 Task: Set up auto-archive for the calendar to clean out items older than 1 month and move them to a specified folder.
Action: Mouse moved to (3, 63)
Screenshot: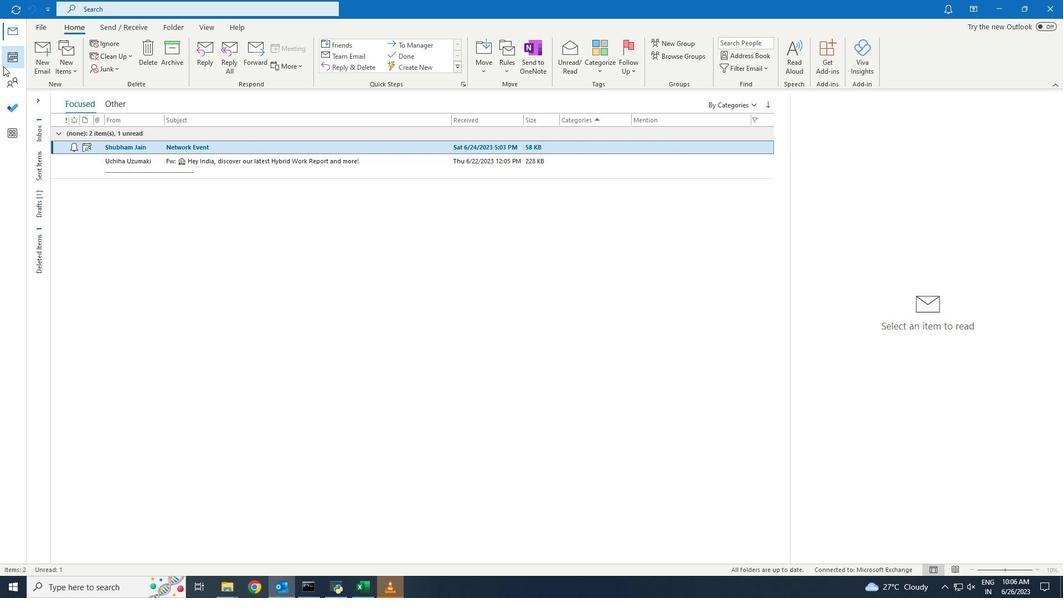 
Action: Mouse pressed left at (3, 63)
Screenshot: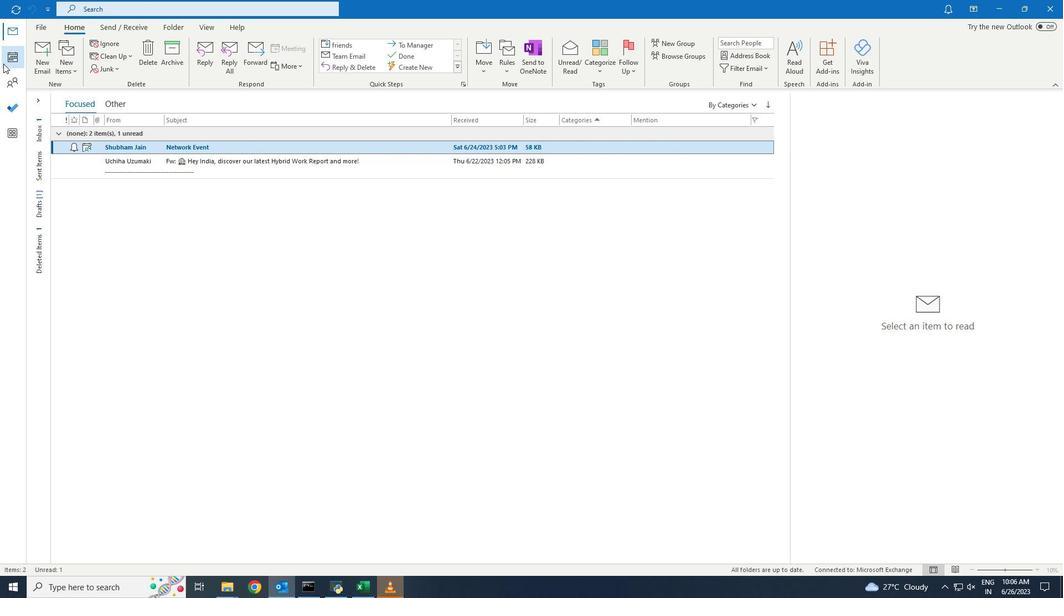 
Action: Mouse moved to (189, 108)
Screenshot: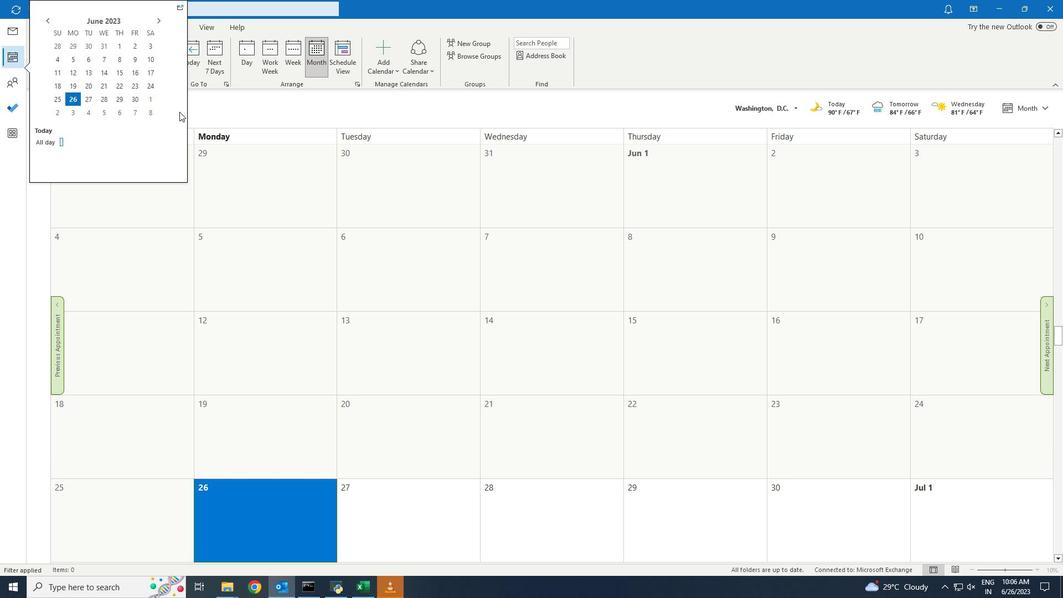 
Action: Mouse pressed left at (189, 108)
Screenshot: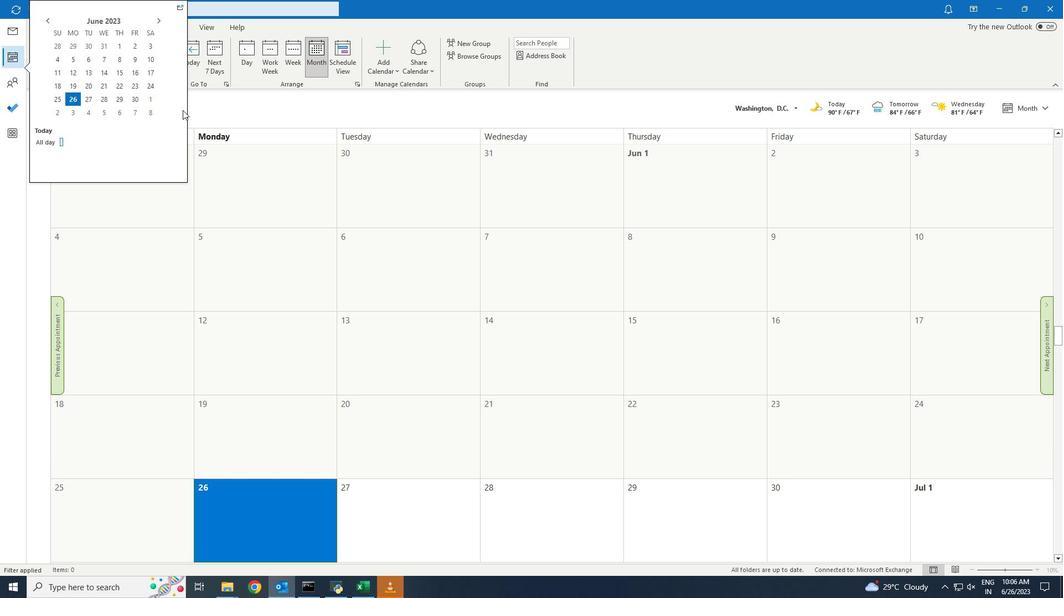 
Action: Mouse moved to (179, 27)
Screenshot: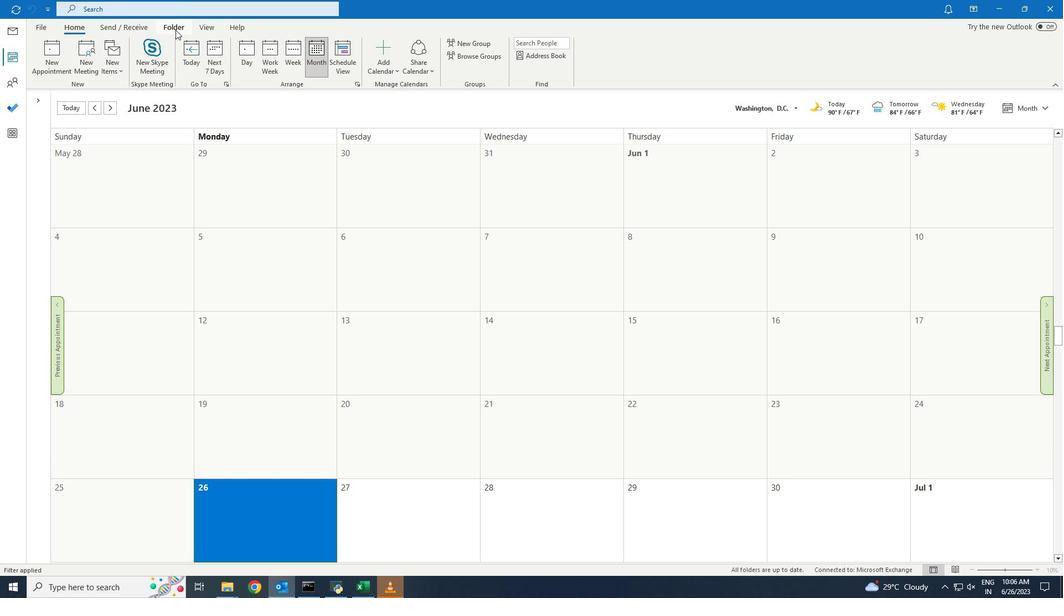 
Action: Mouse pressed left at (179, 27)
Screenshot: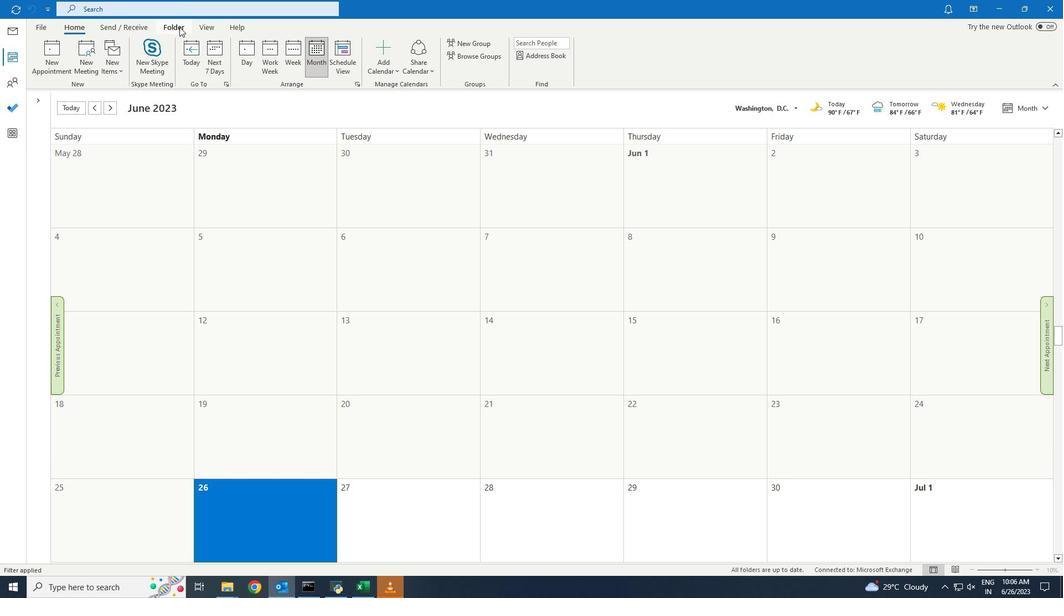 
Action: Mouse moved to (258, 52)
Screenshot: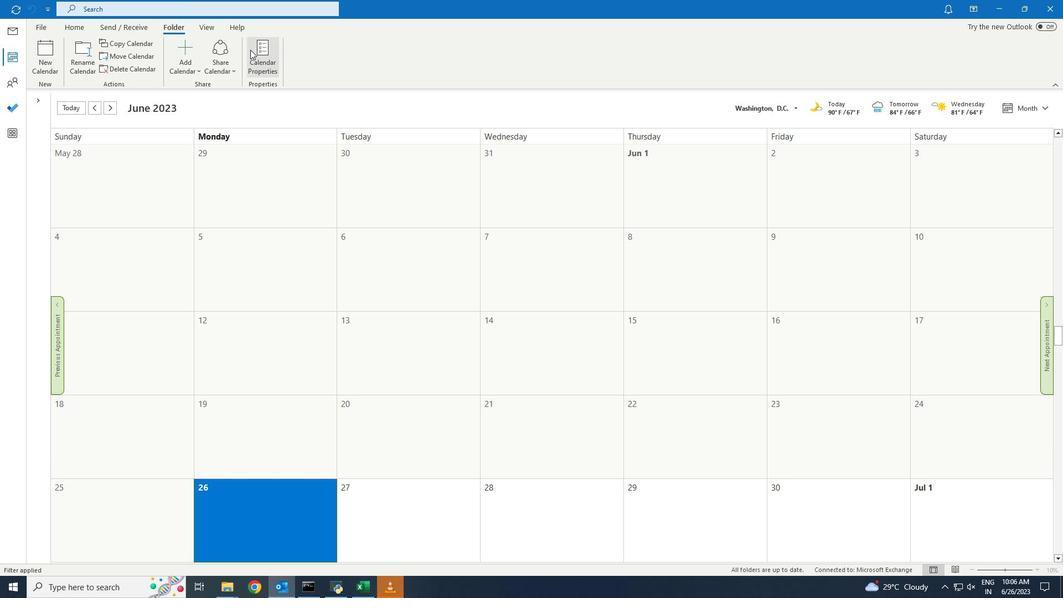 
Action: Mouse pressed left at (258, 52)
Screenshot: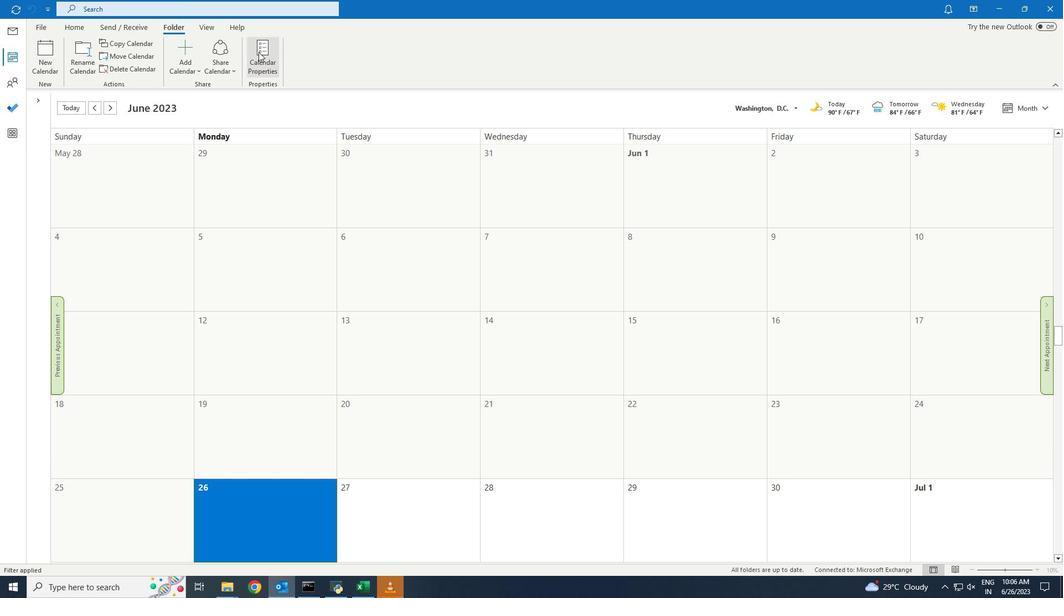 
Action: Mouse moved to (468, 160)
Screenshot: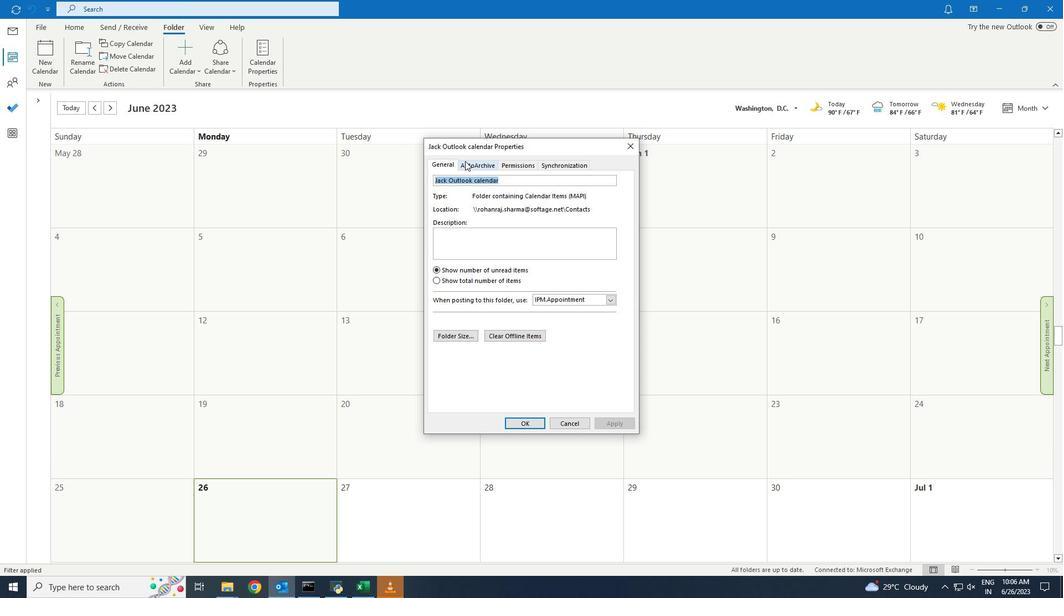 
Action: Mouse pressed left at (468, 160)
Screenshot: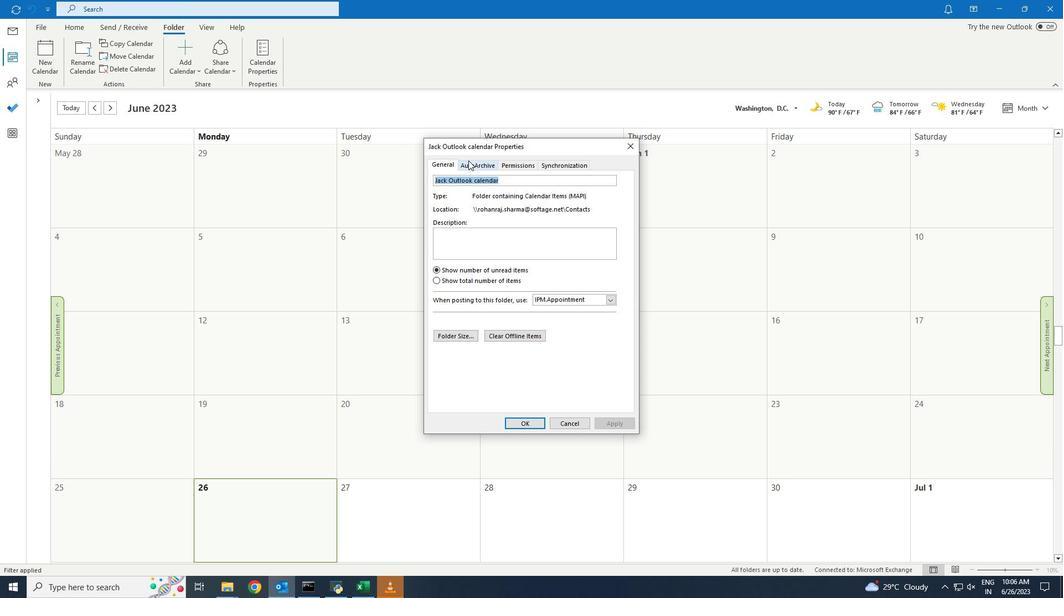 
Action: Mouse moved to (550, 223)
Screenshot: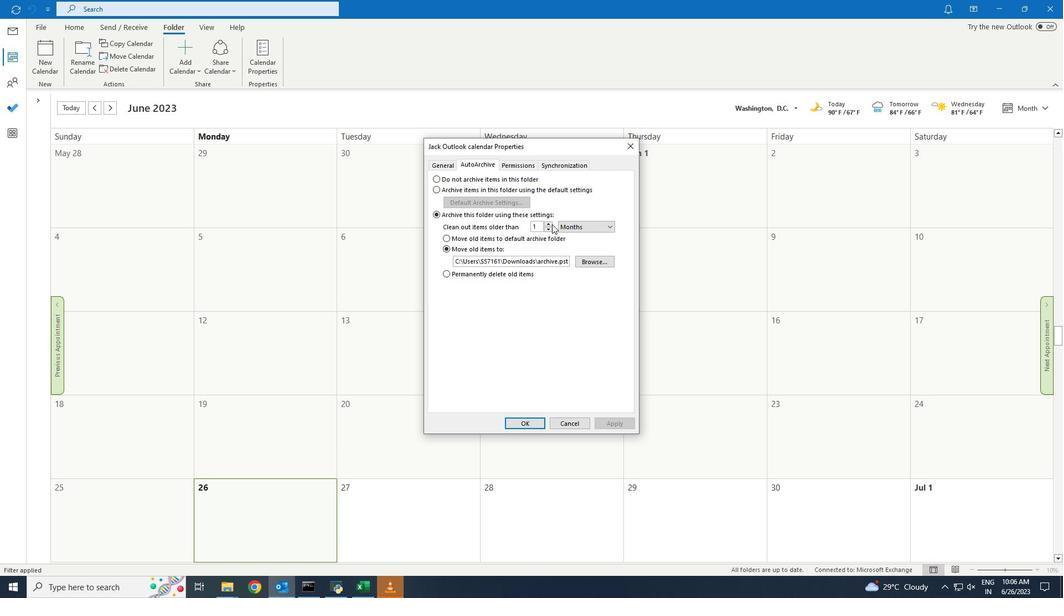 
Action: Mouse pressed left at (550, 223)
Screenshot: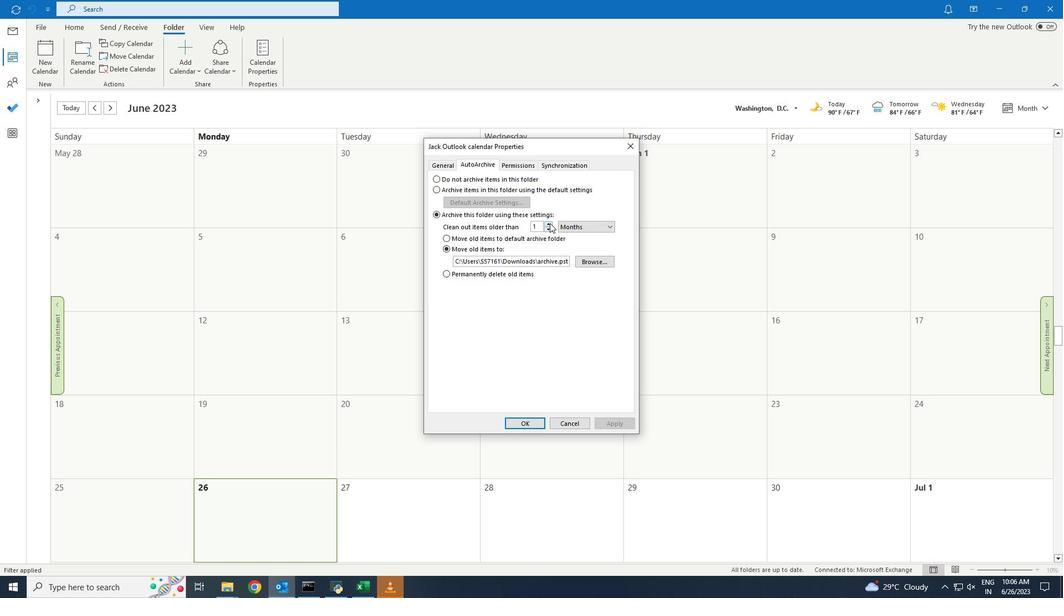 
Action: Mouse pressed left at (550, 223)
Screenshot: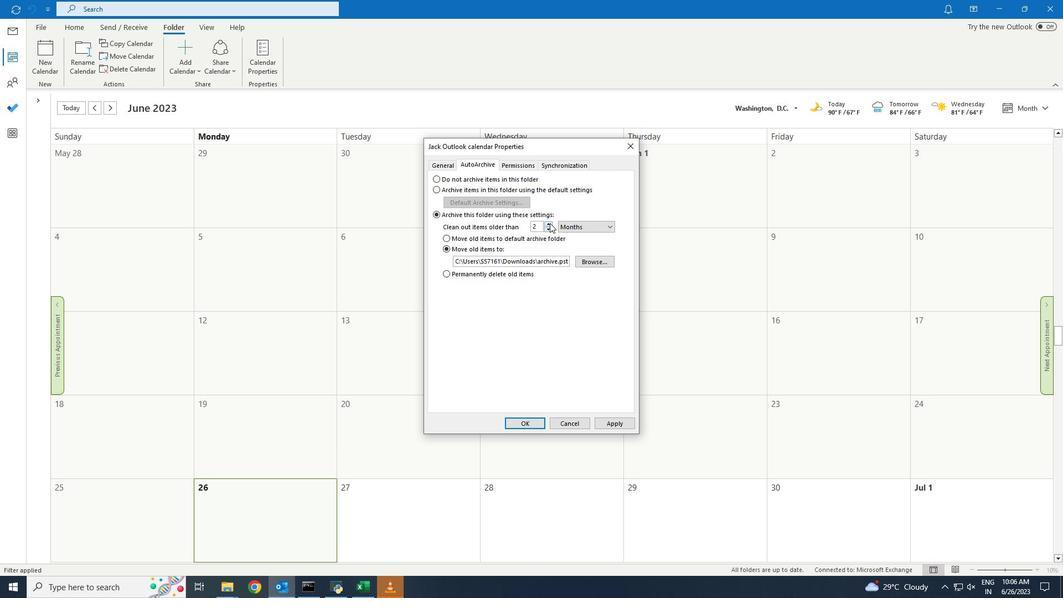 
Action: Mouse moved to (444, 273)
Screenshot: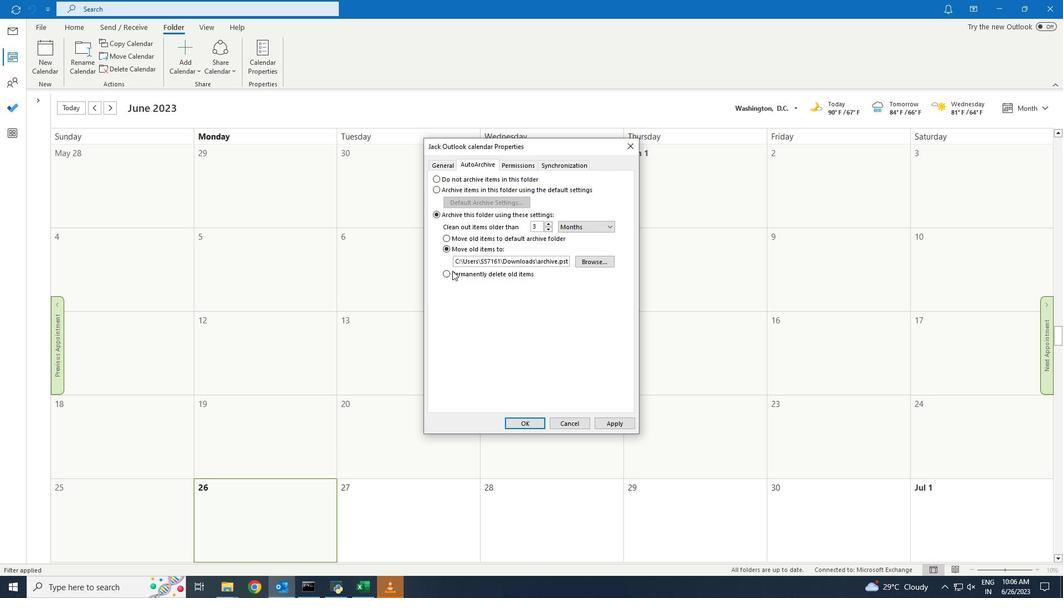 
Action: Mouse pressed left at (444, 273)
Screenshot: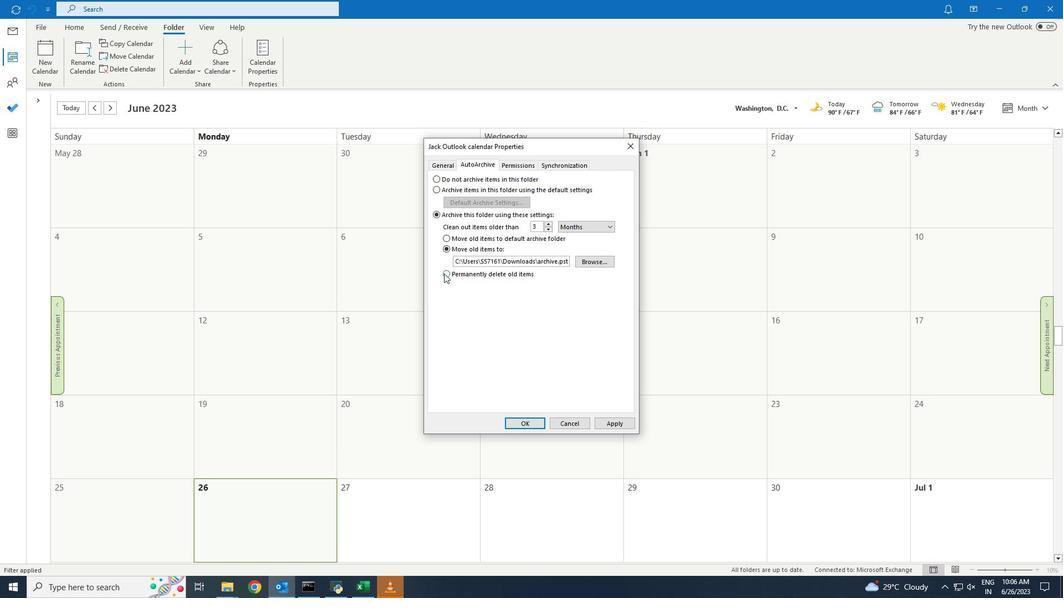 
Action: Mouse moved to (608, 422)
Screenshot: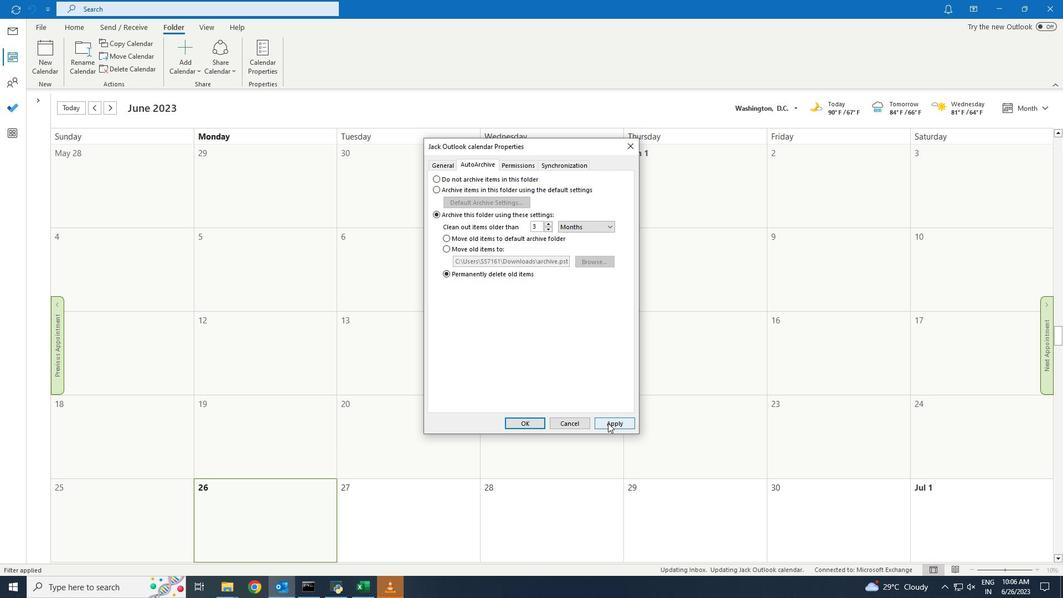 
Action: Mouse pressed left at (608, 422)
Screenshot: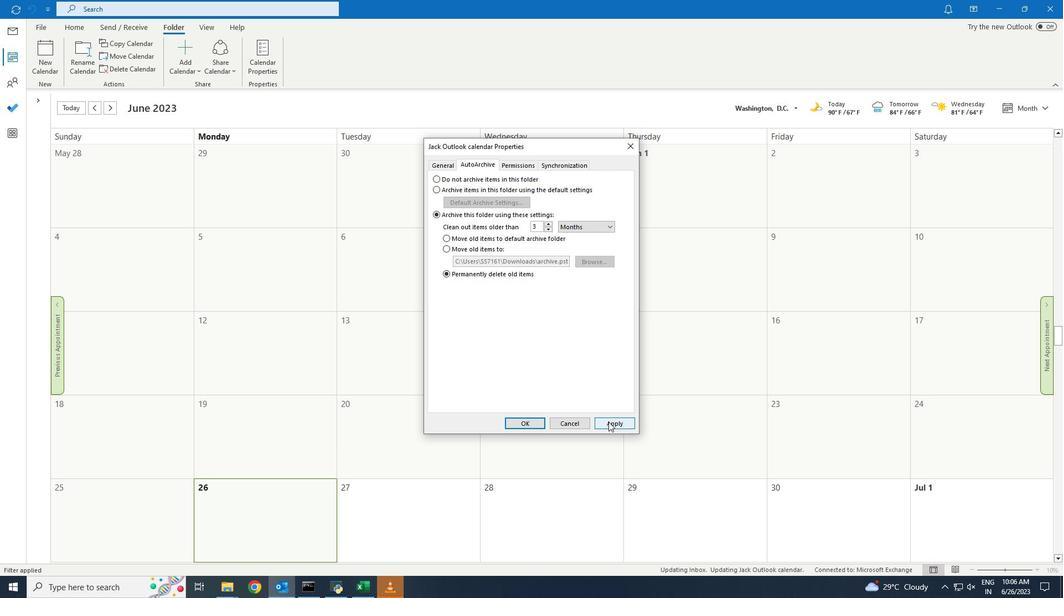 
Action: Mouse moved to (533, 418)
Screenshot: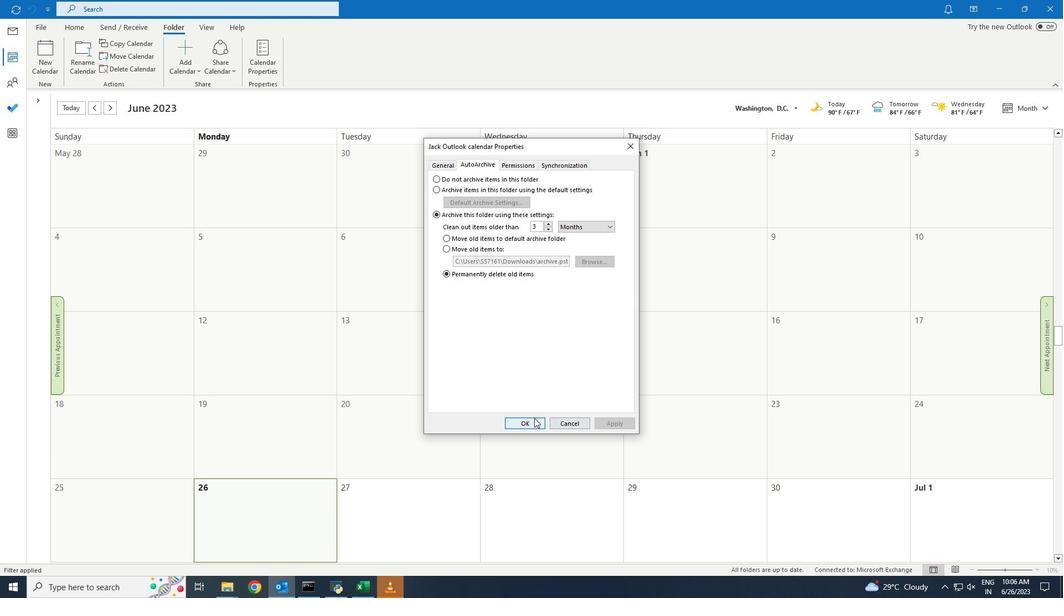 
Action: Mouse pressed left at (533, 418)
Screenshot: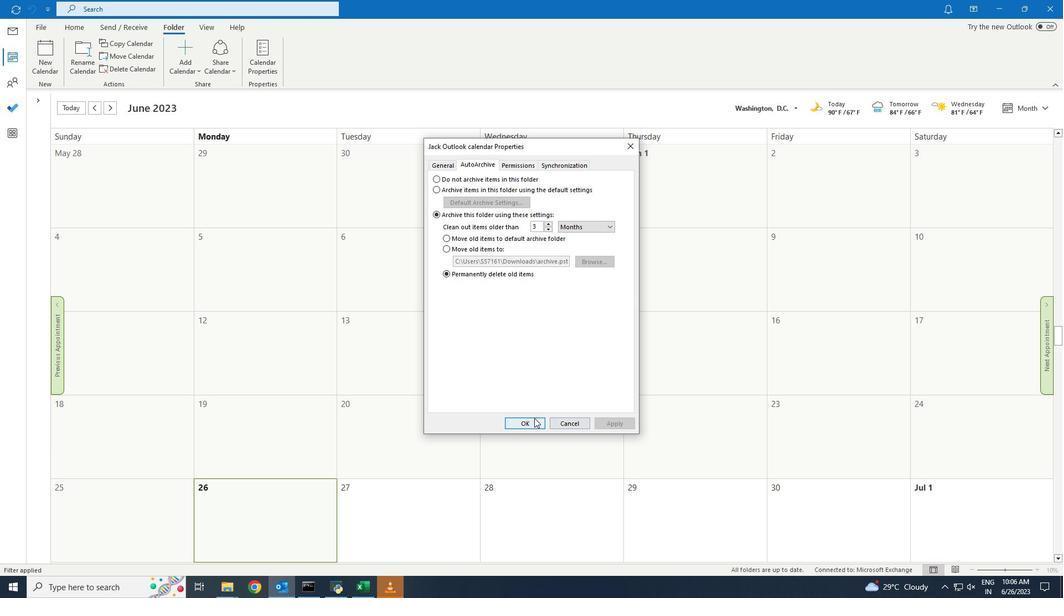 
Action: Mouse moved to (526, 422)
Screenshot: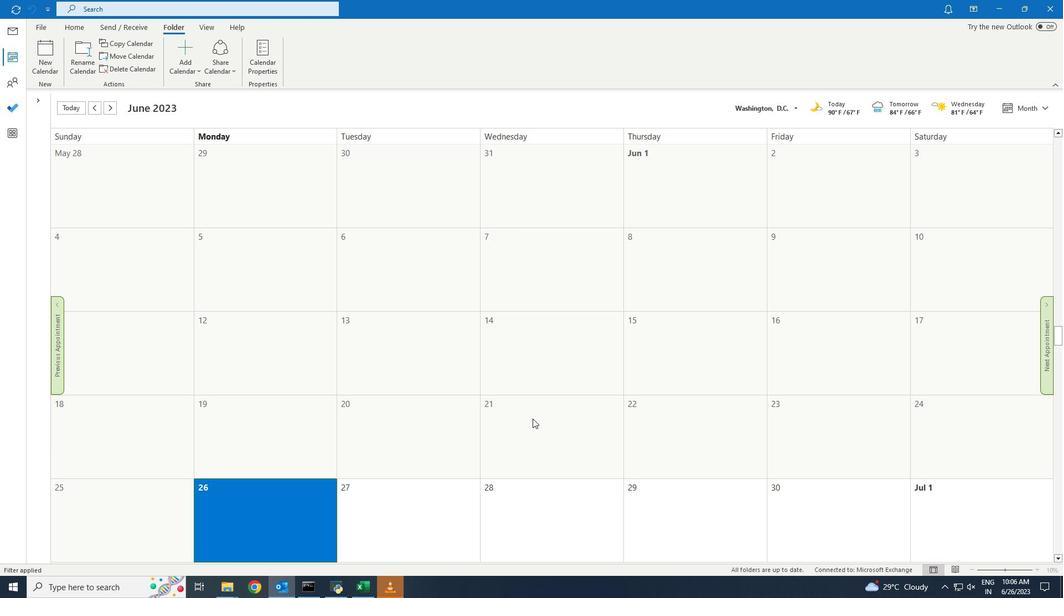 
